 Task: Look for products that are on sale.
Action: Mouse pressed left at (23, 145)
Screenshot: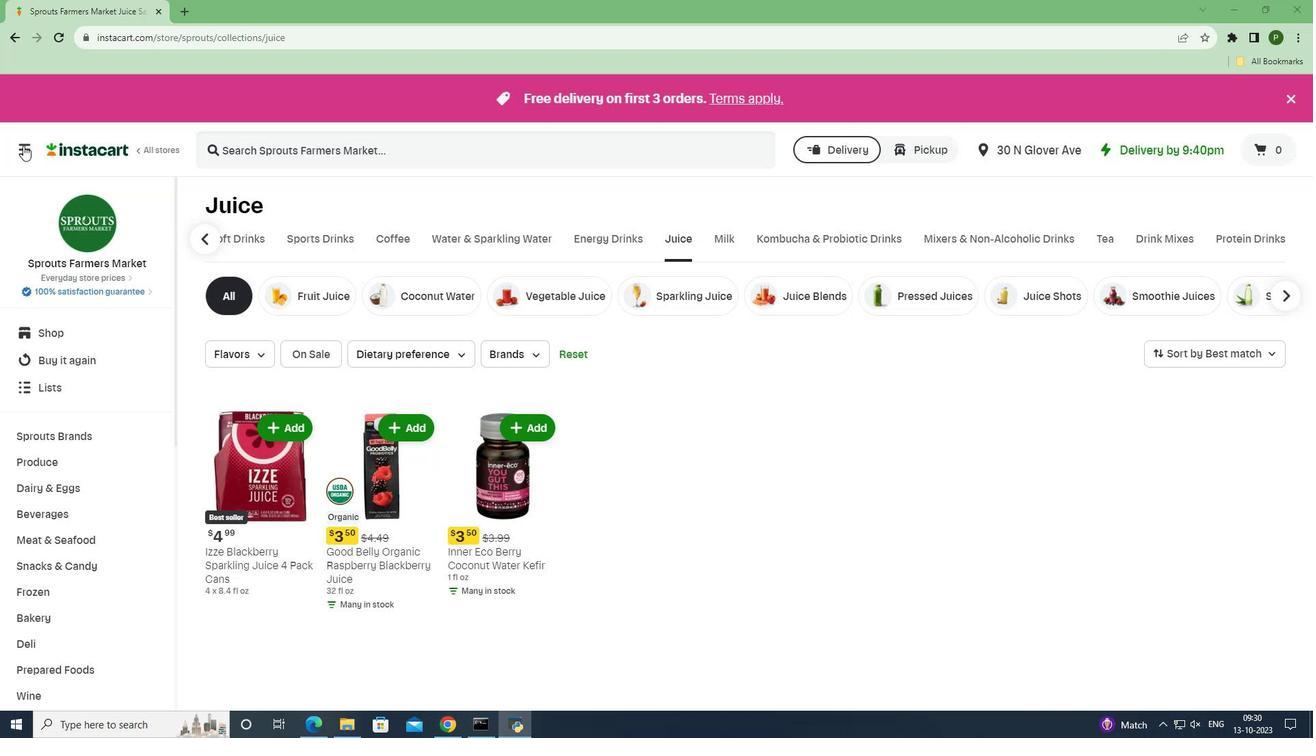 
Action: Mouse moved to (38, 357)
Screenshot: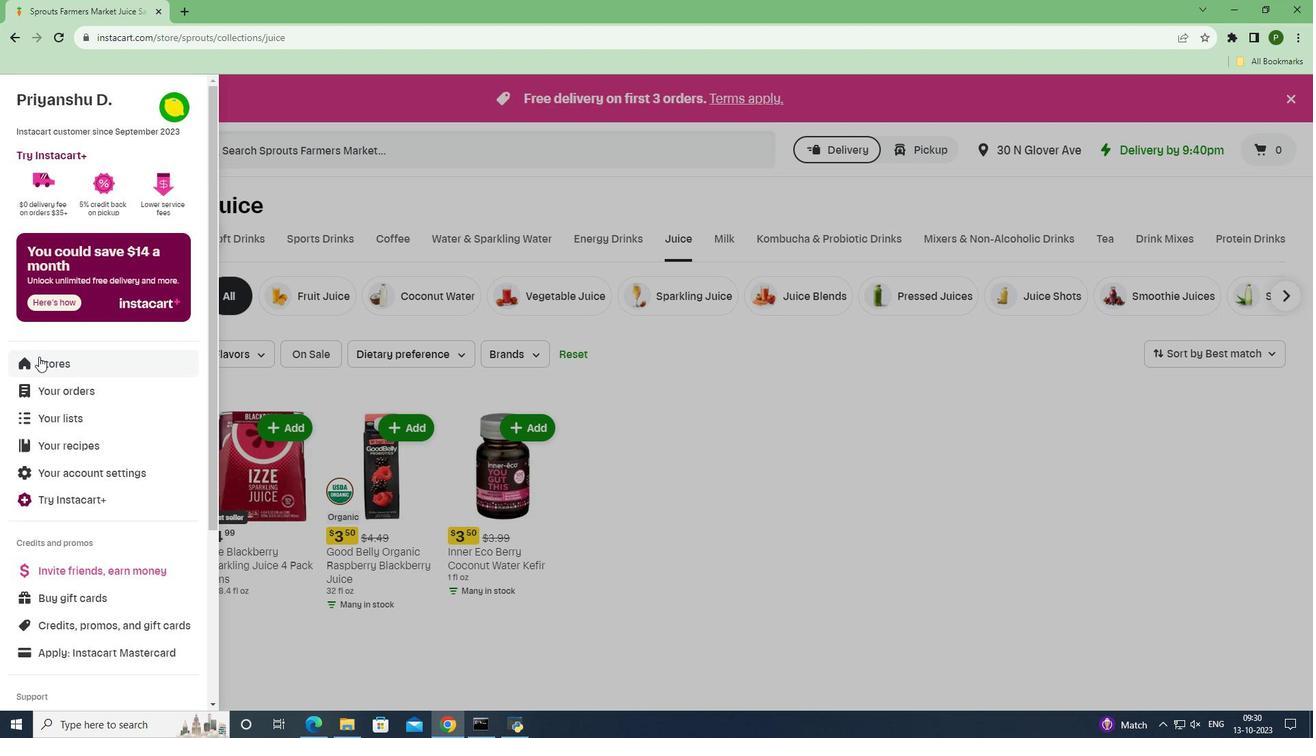 
Action: Mouse pressed left at (38, 357)
Screenshot: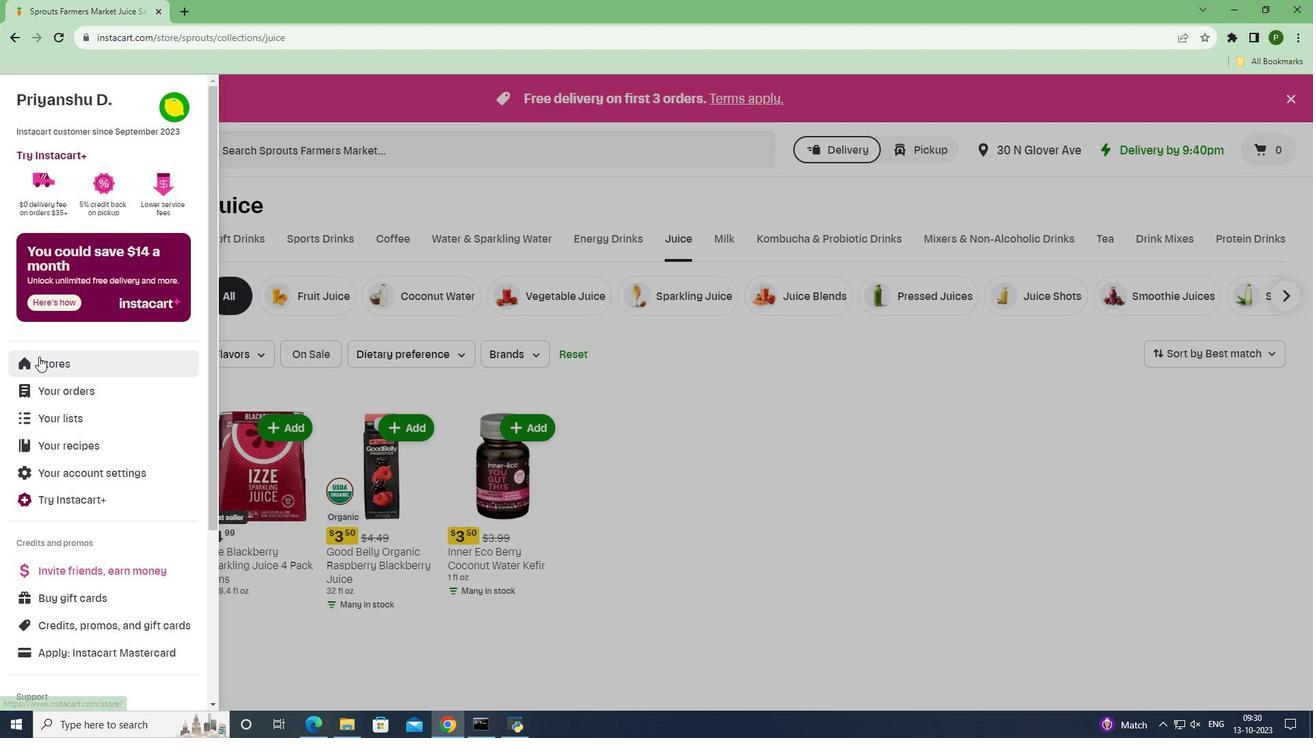 
Action: Mouse moved to (309, 162)
Screenshot: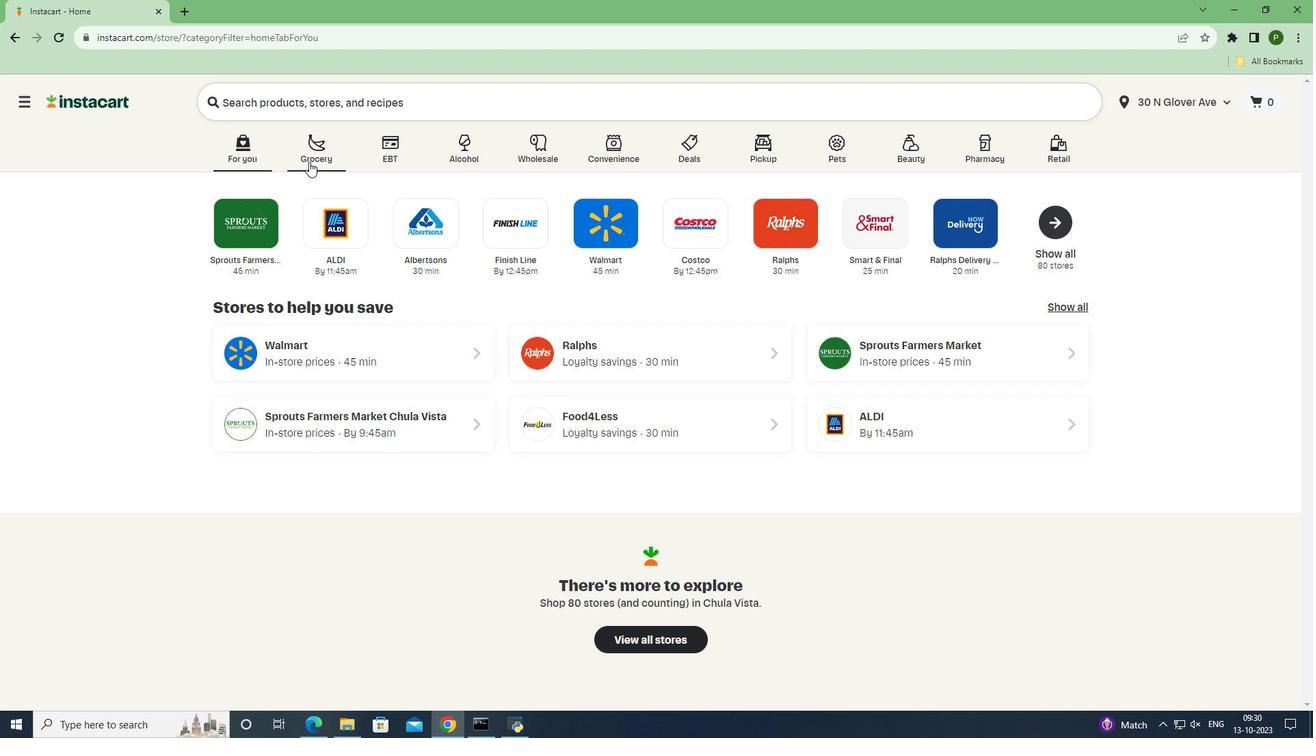 
Action: Mouse pressed left at (309, 162)
Screenshot: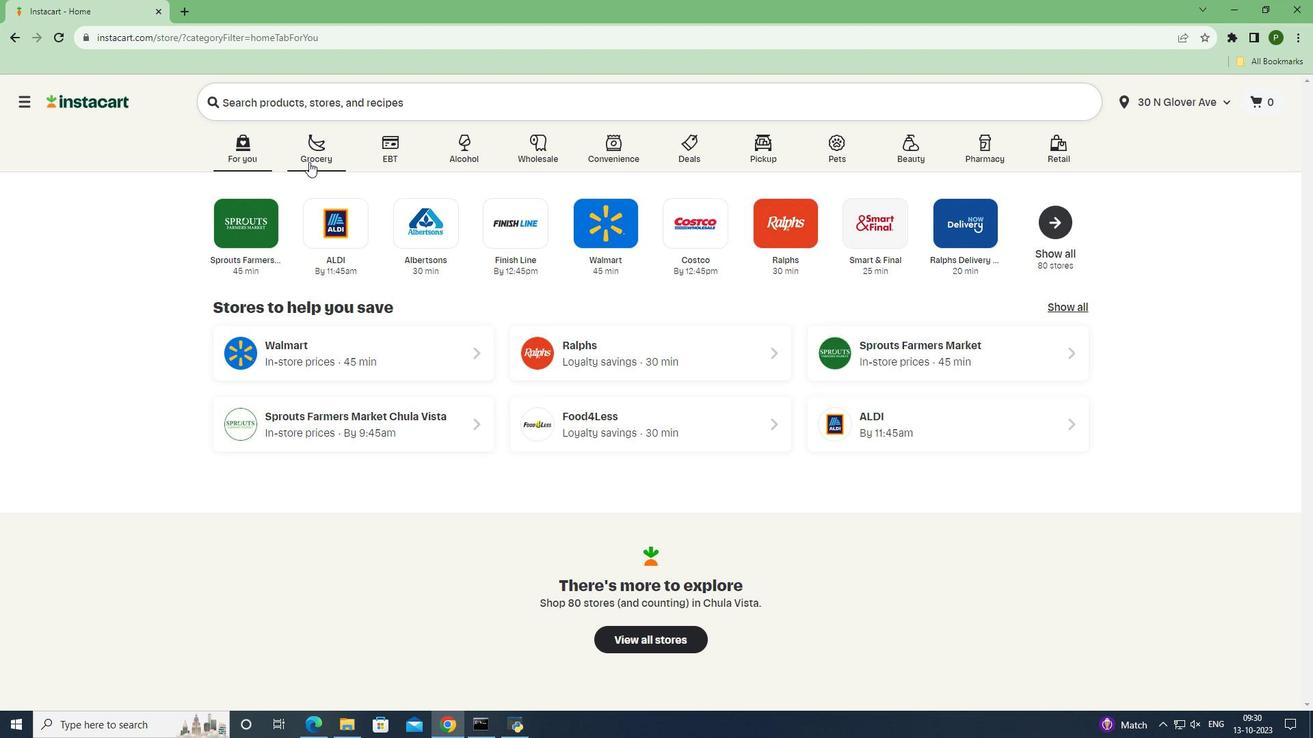 
Action: Mouse moved to (846, 322)
Screenshot: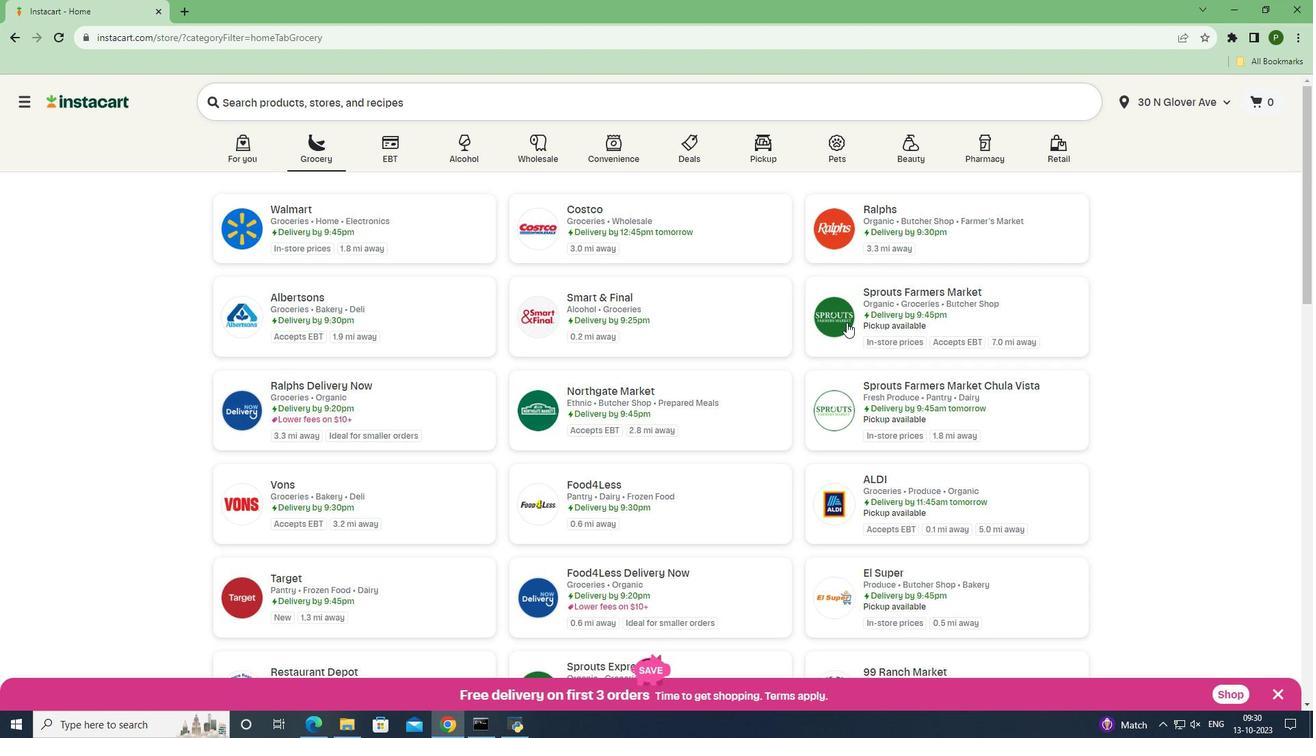 
Action: Mouse pressed left at (846, 322)
Screenshot: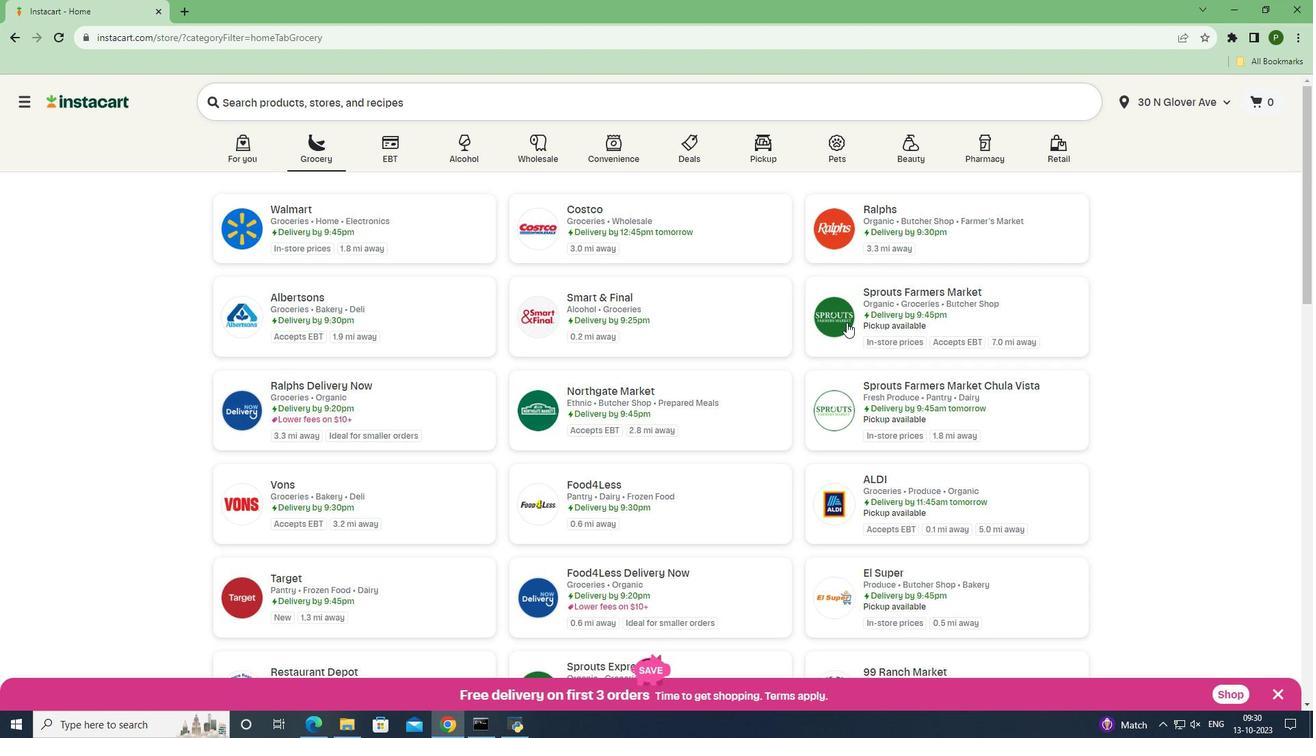 
Action: Mouse moved to (69, 469)
Screenshot: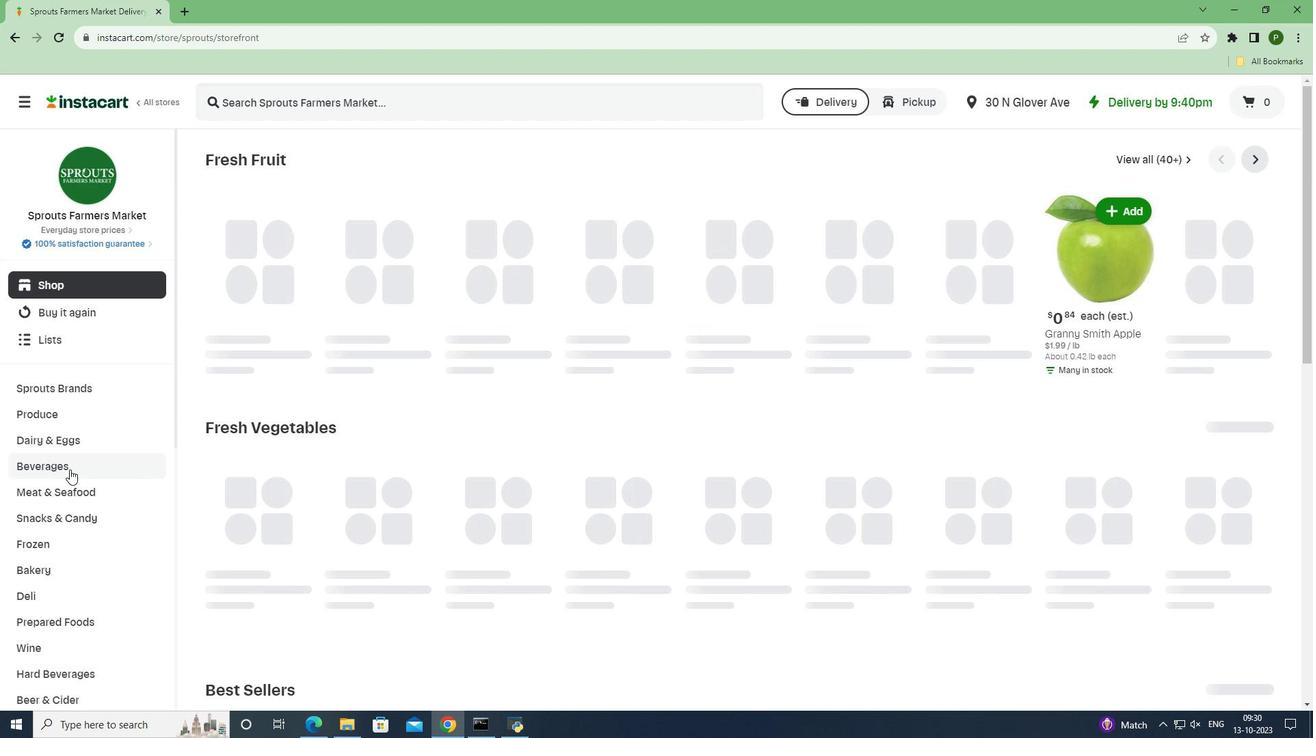 
Action: Mouse pressed left at (69, 469)
Screenshot: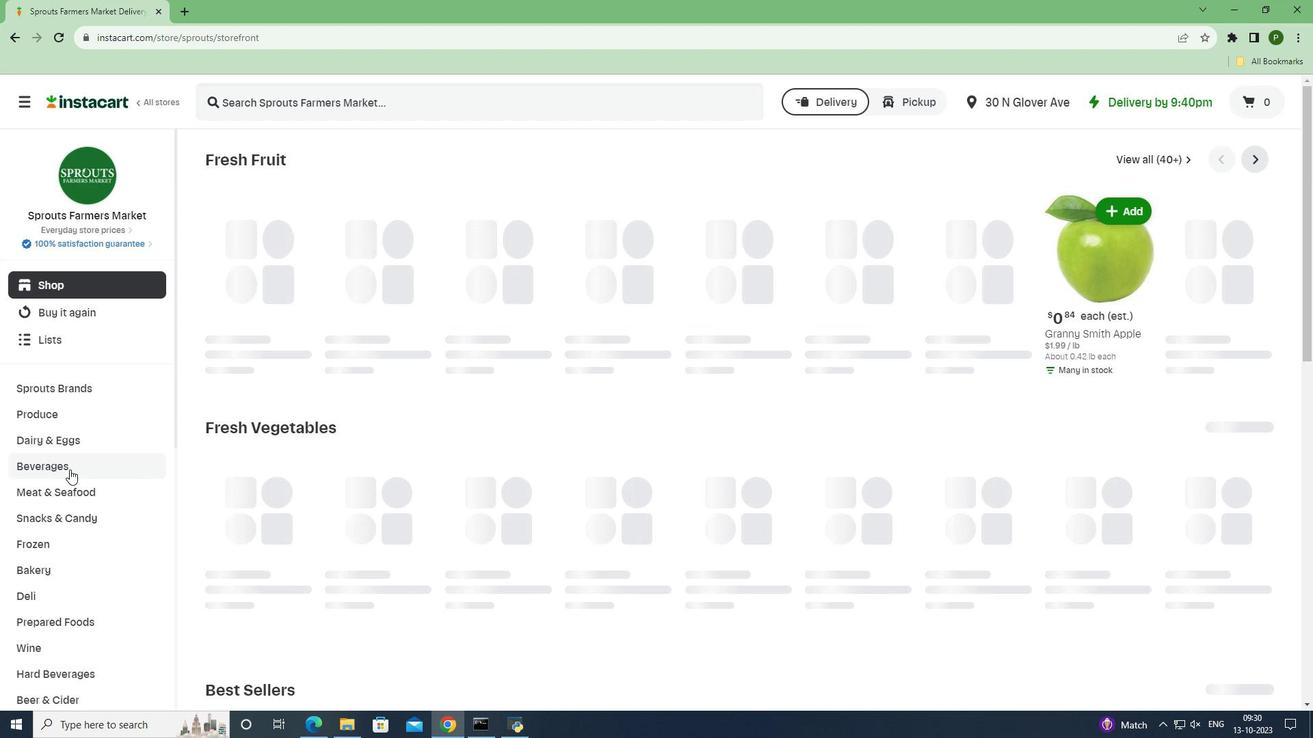 
Action: Mouse moved to (752, 239)
Screenshot: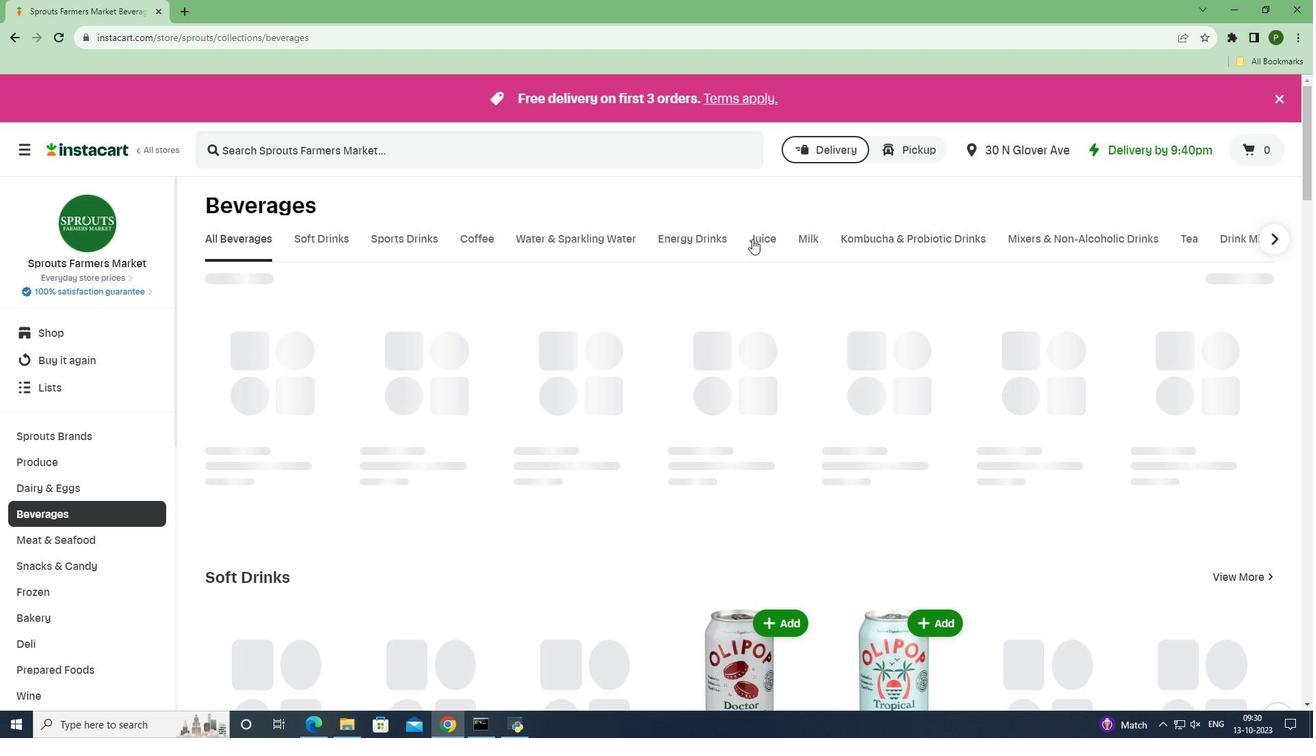 
Action: Mouse pressed left at (752, 239)
Screenshot: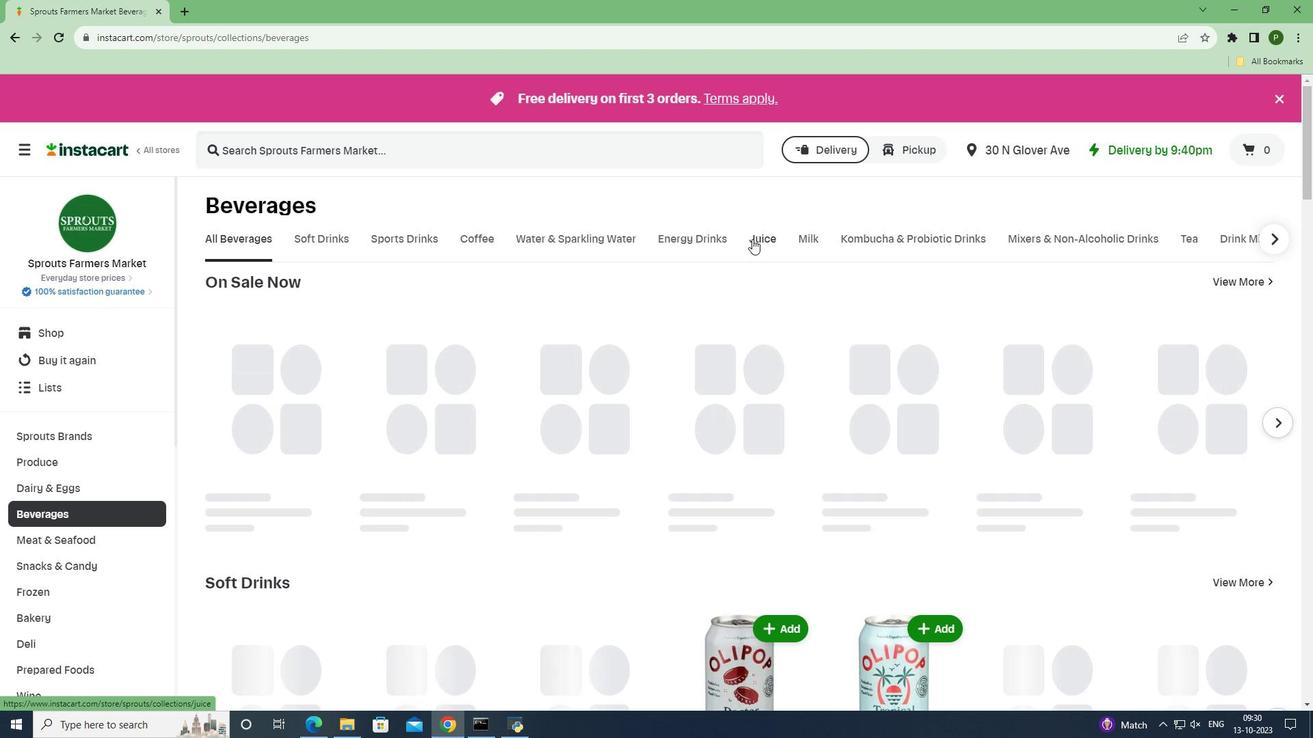 
Action: Mouse moved to (294, 358)
Screenshot: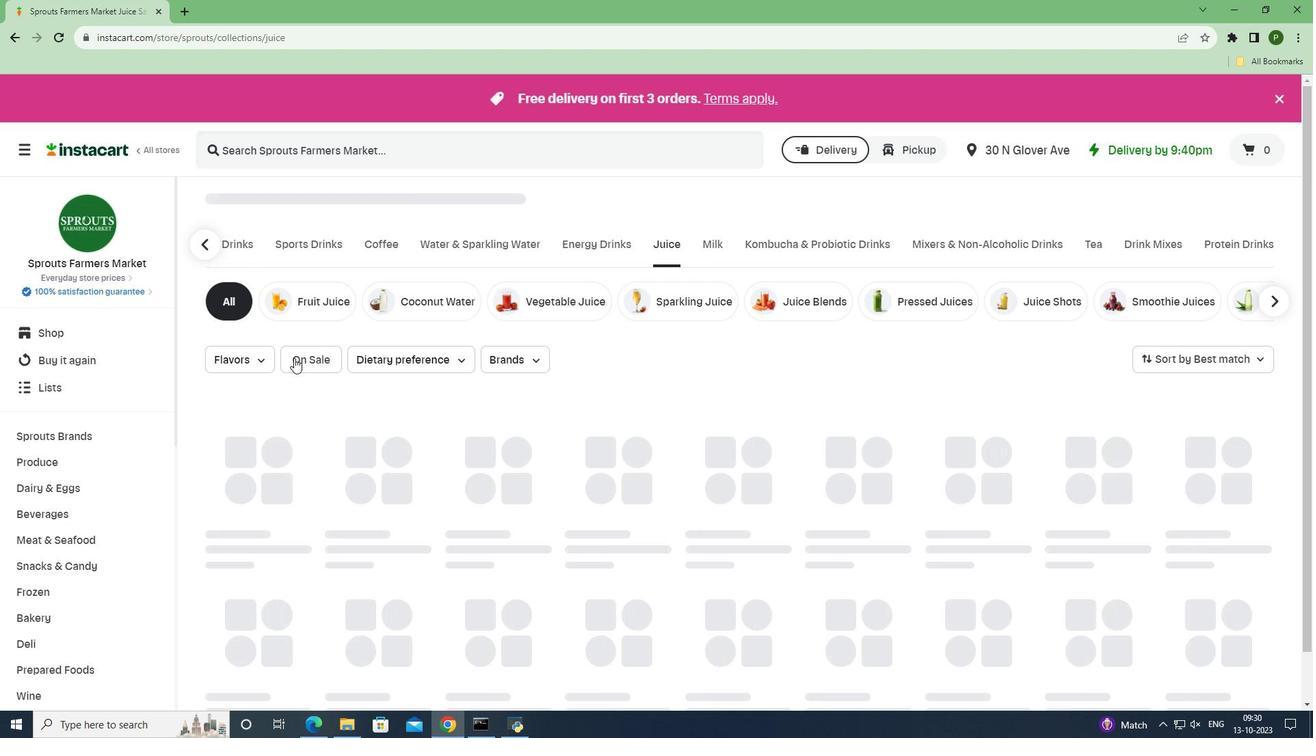 
Action: Mouse pressed left at (294, 358)
Screenshot: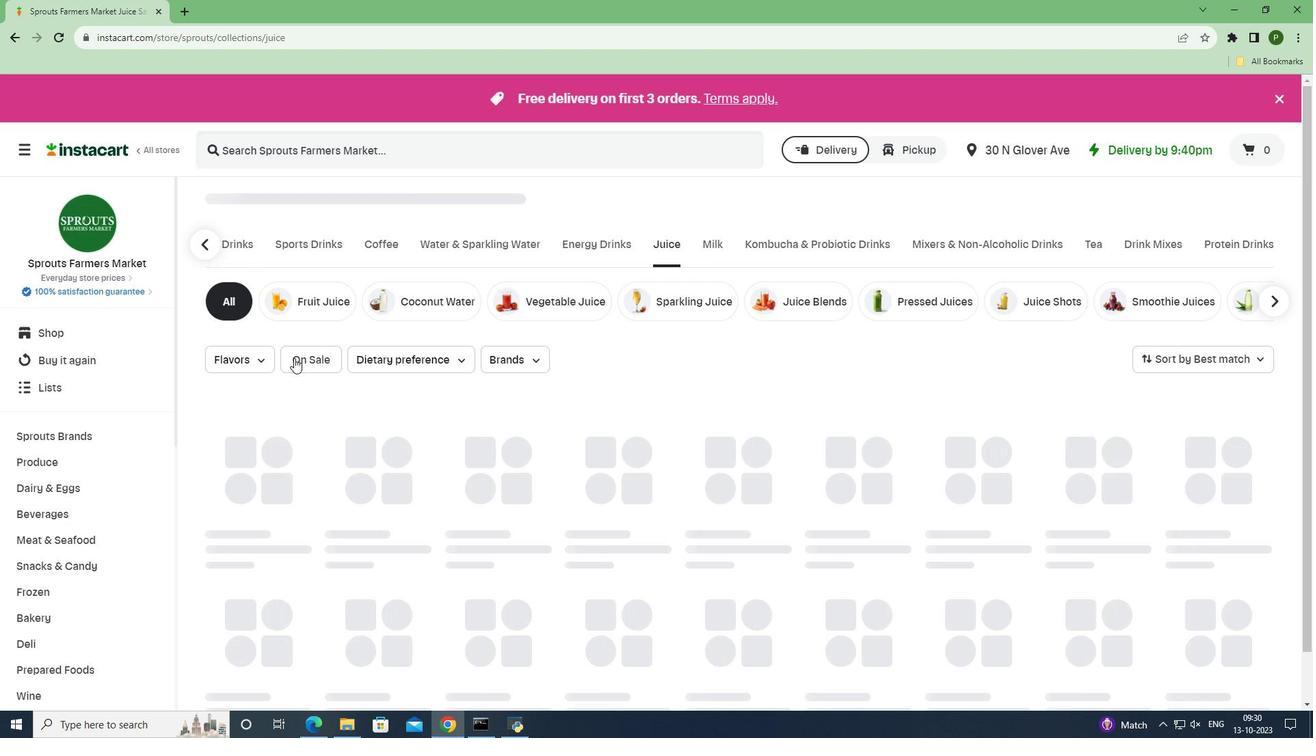 
Action: Mouse moved to (679, 593)
Screenshot: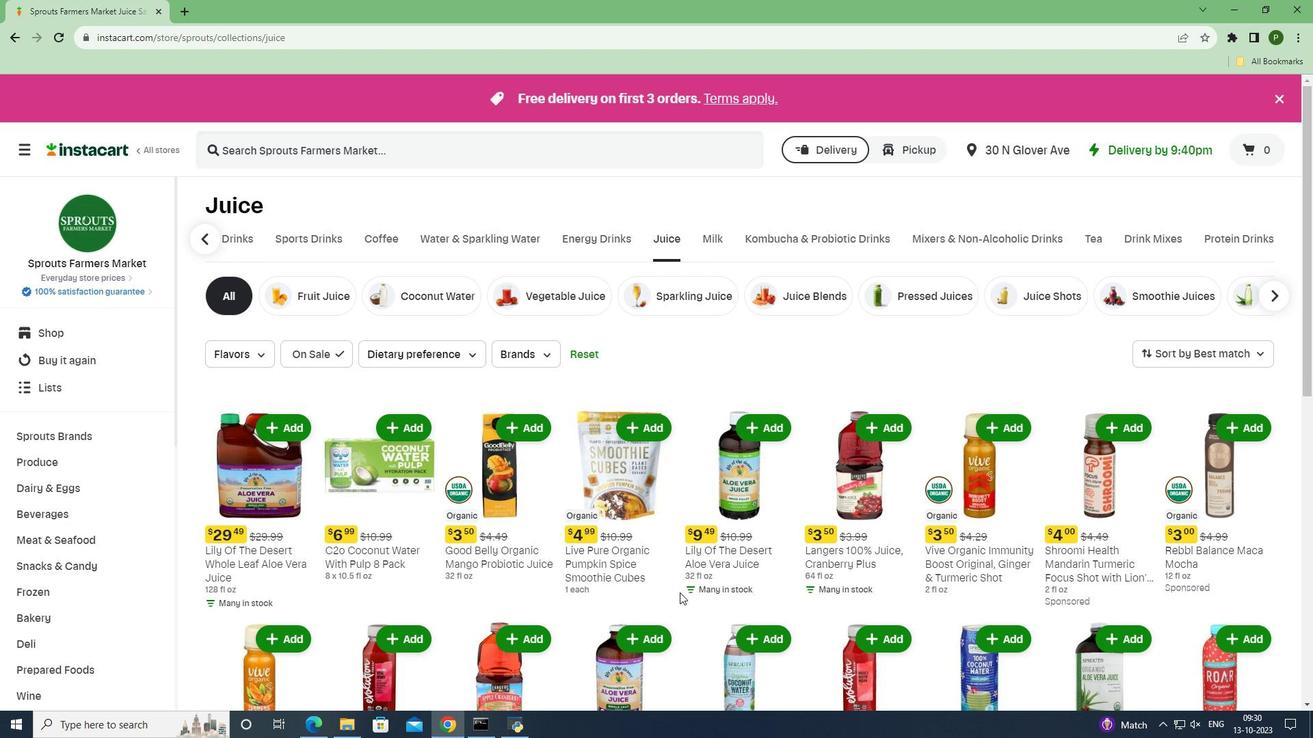 
